 Task: Filter the properties of current page by "auto".
Action: Mouse moved to (1374, 44)
Screenshot: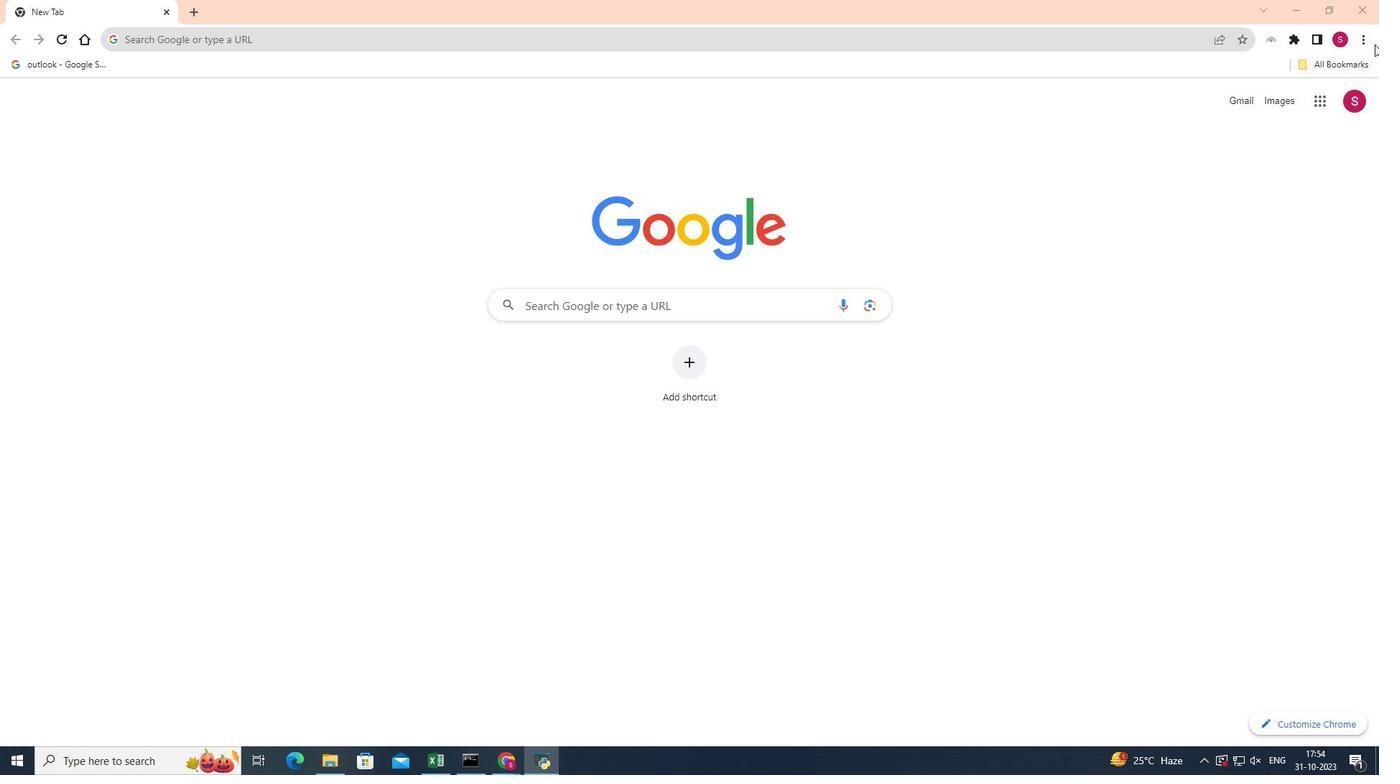 
Action: Mouse pressed left at (1374, 44)
Screenshot: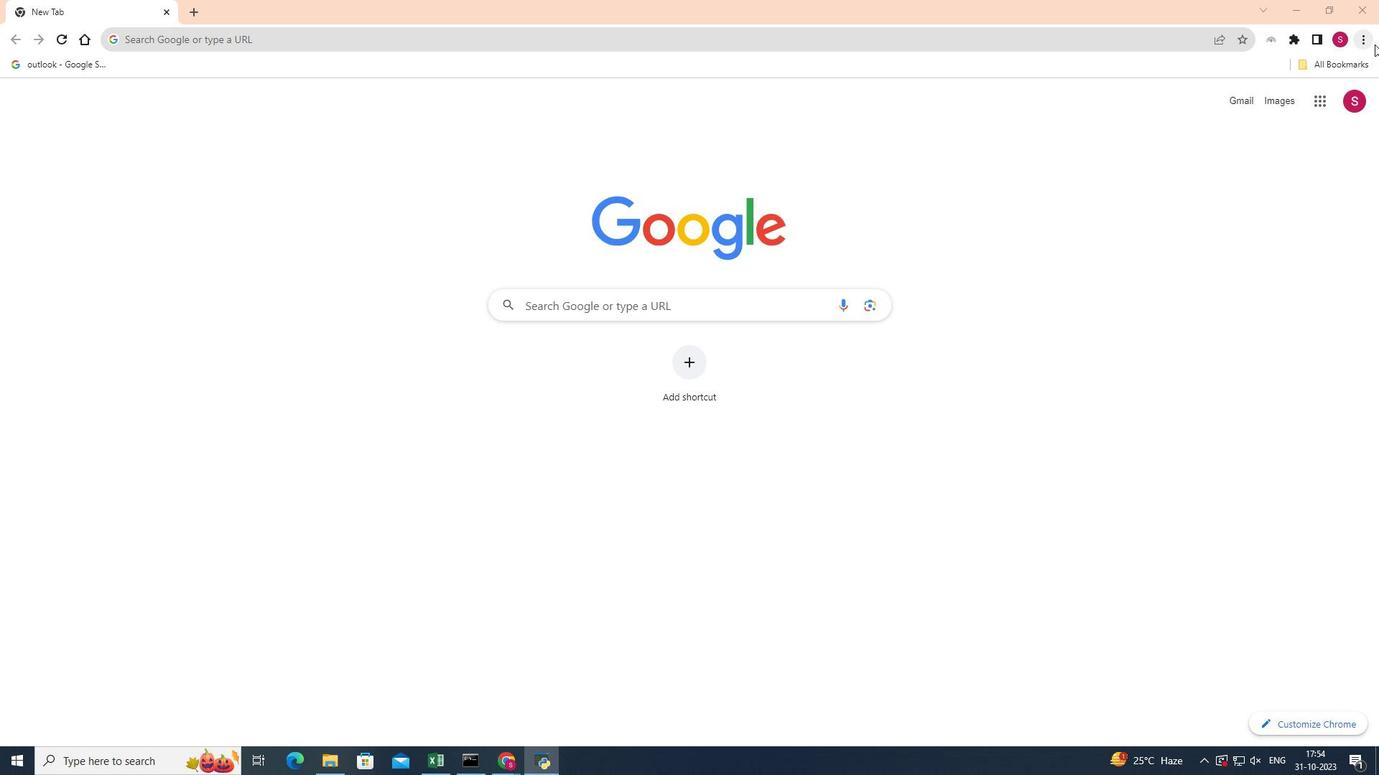 
Action: Mouse moved to (1248, 265)
Screenshot: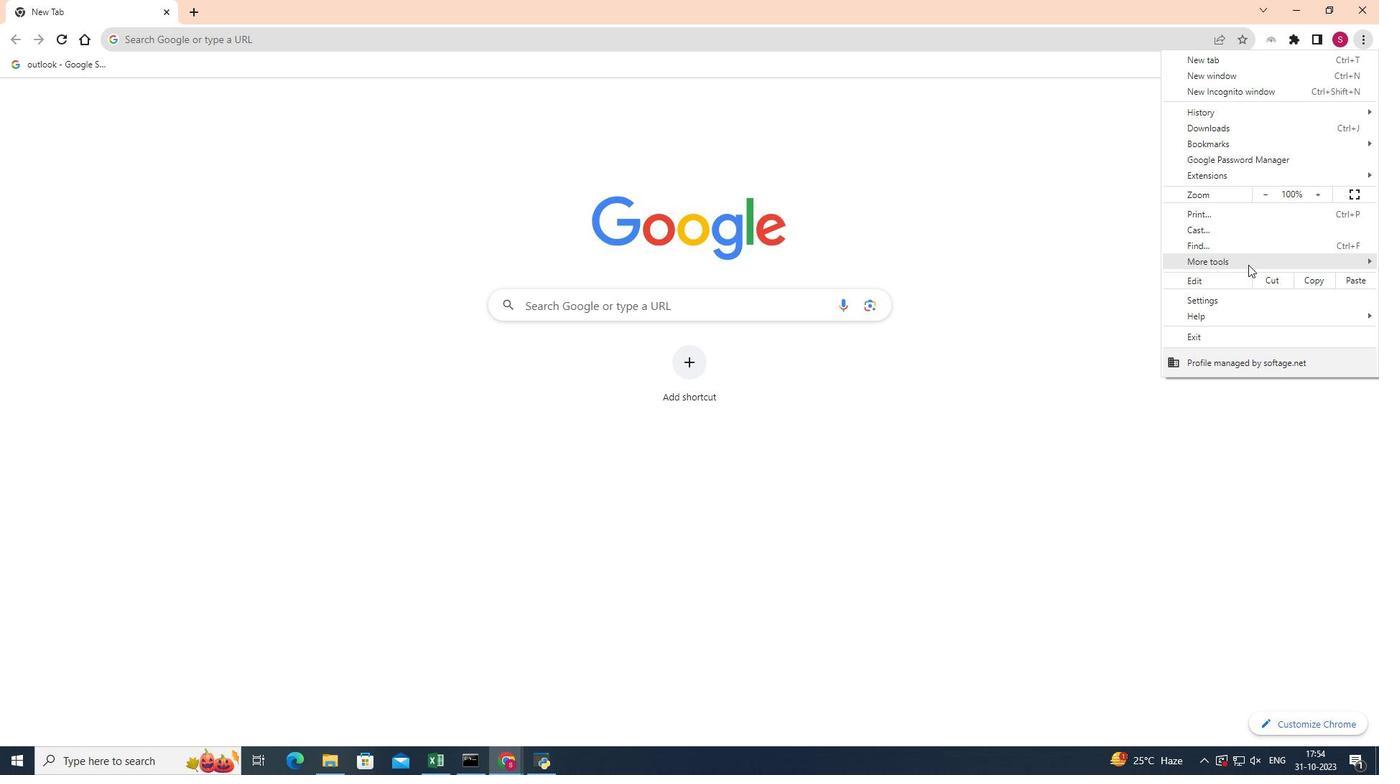 
Action: Mouse pressed left at (1248, 265)
Screenshot: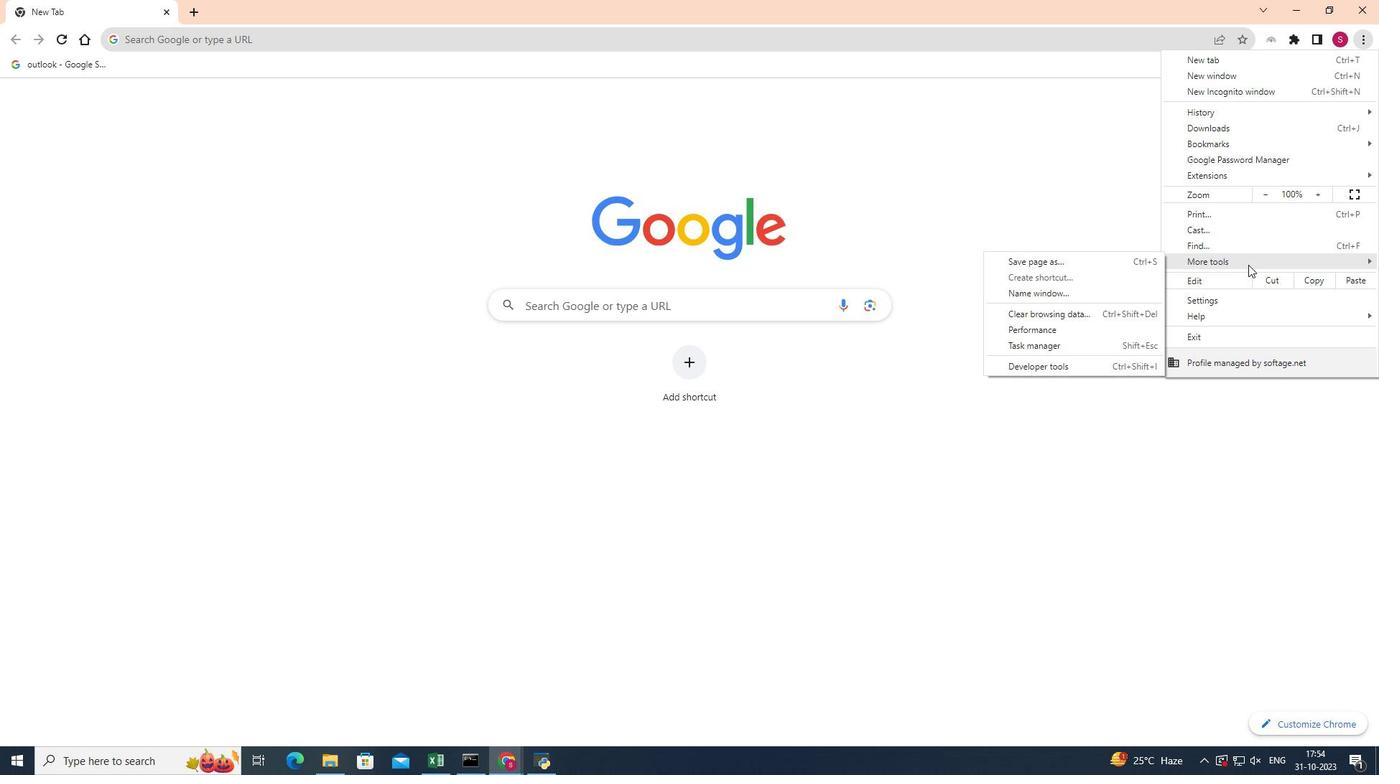 
Action: Mouse moved to (1035, 367)
Screenshot: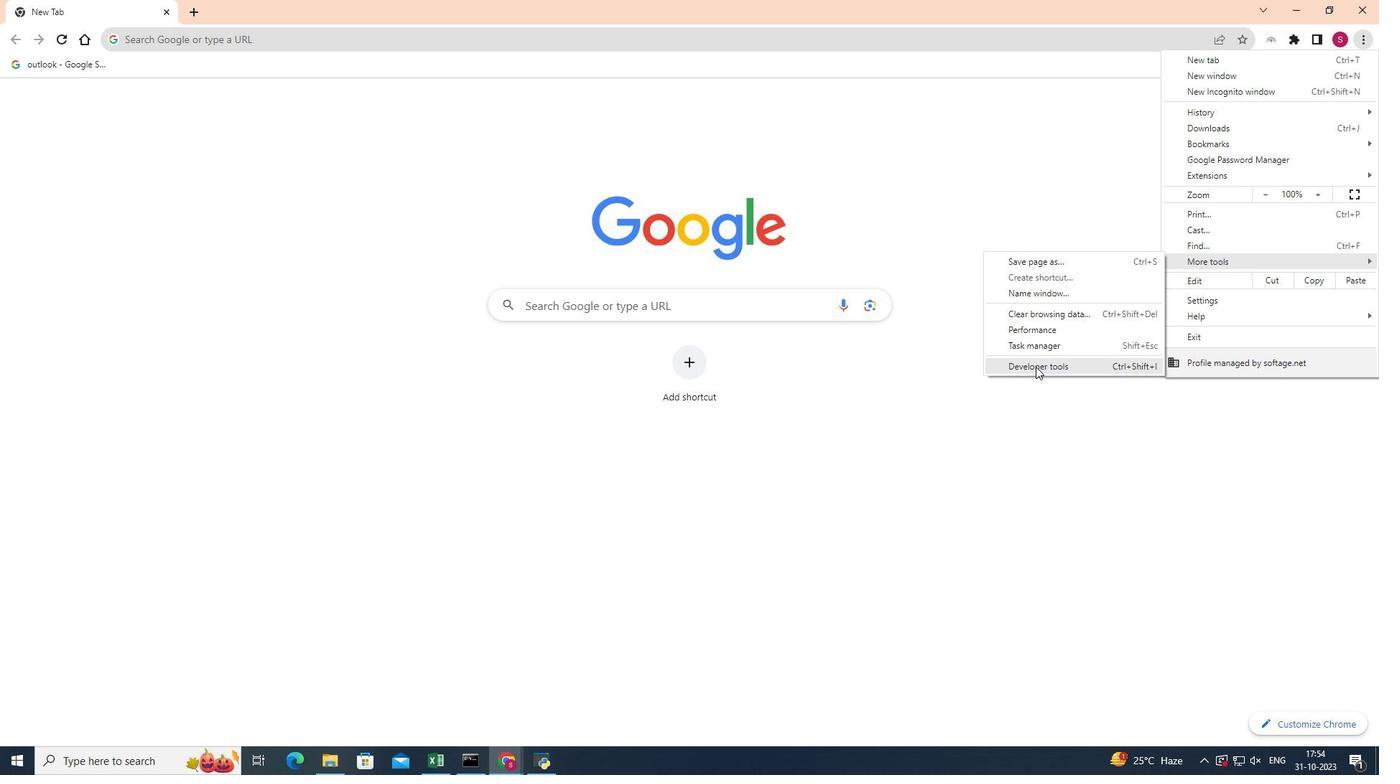 
Action: Mouse pressed left at (1035, 367)
Screenshot: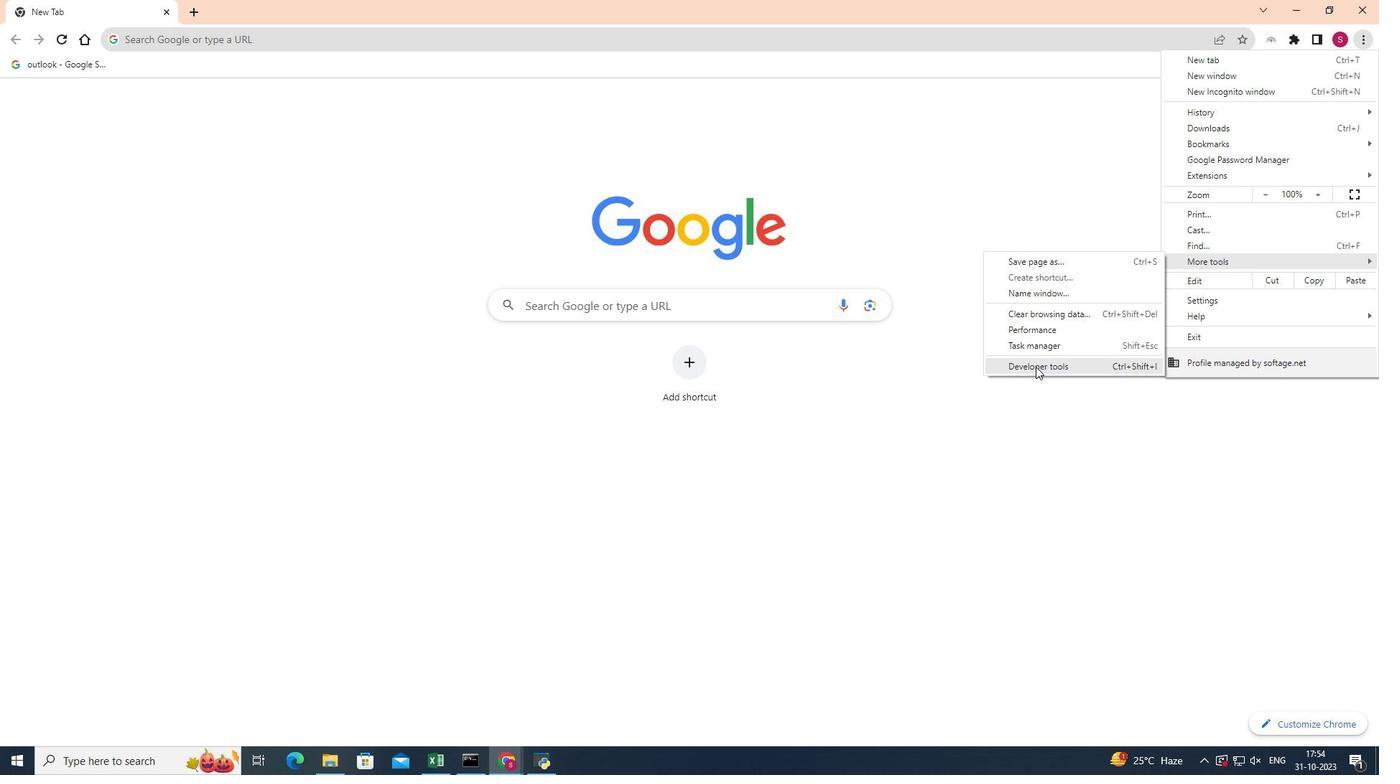 
Action: Mouse moved to (1295, 583)
Screenshot: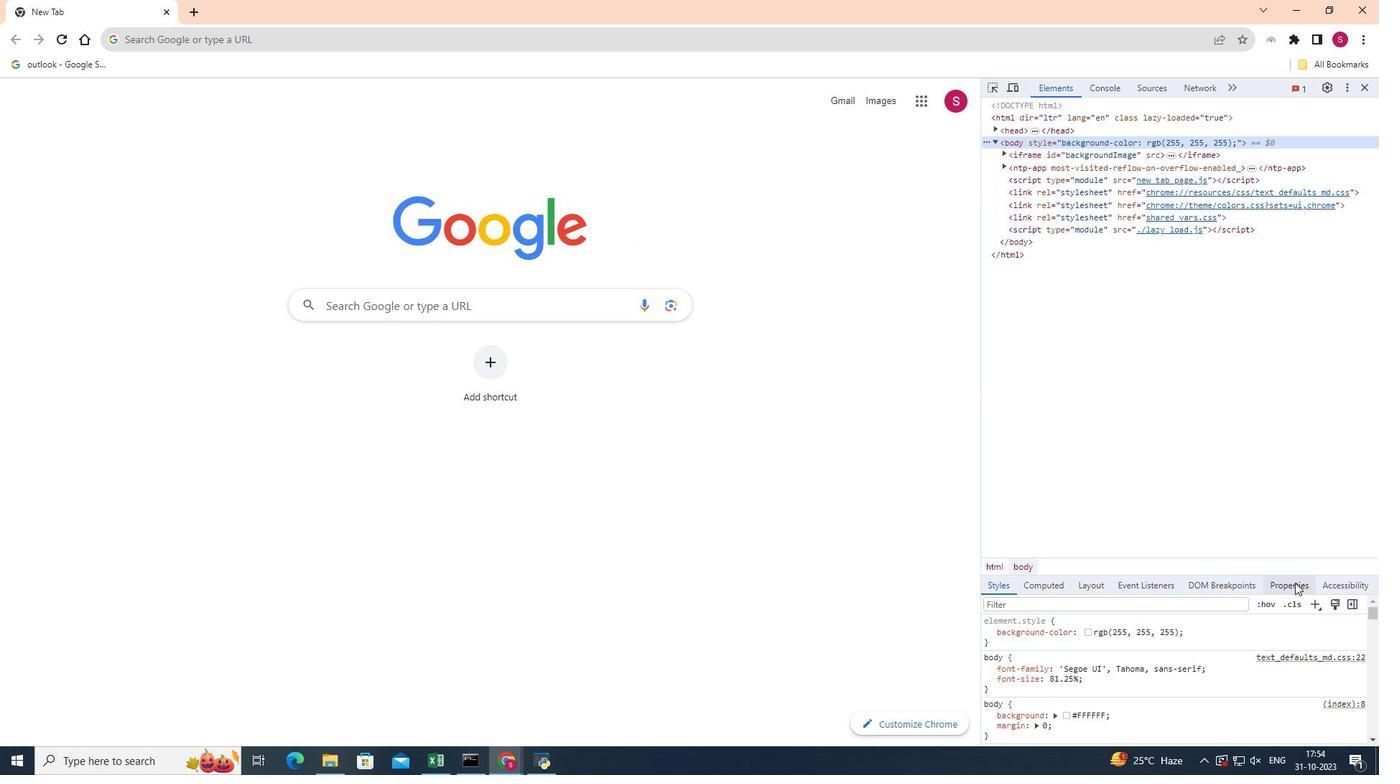 
Action: Mouse pressed left at (1295, 583)
Screenshot: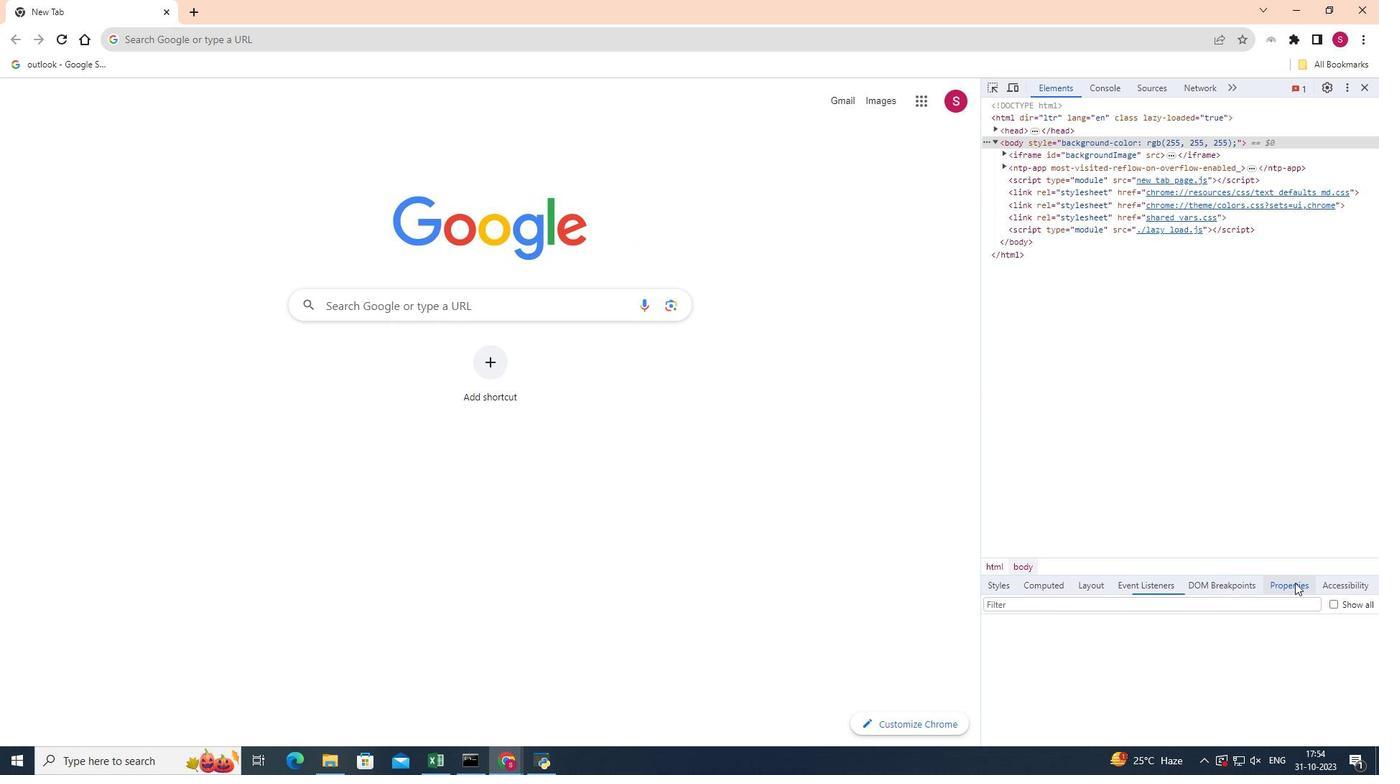 
Action: Mouse moved to (1161, 605)
Screenshot: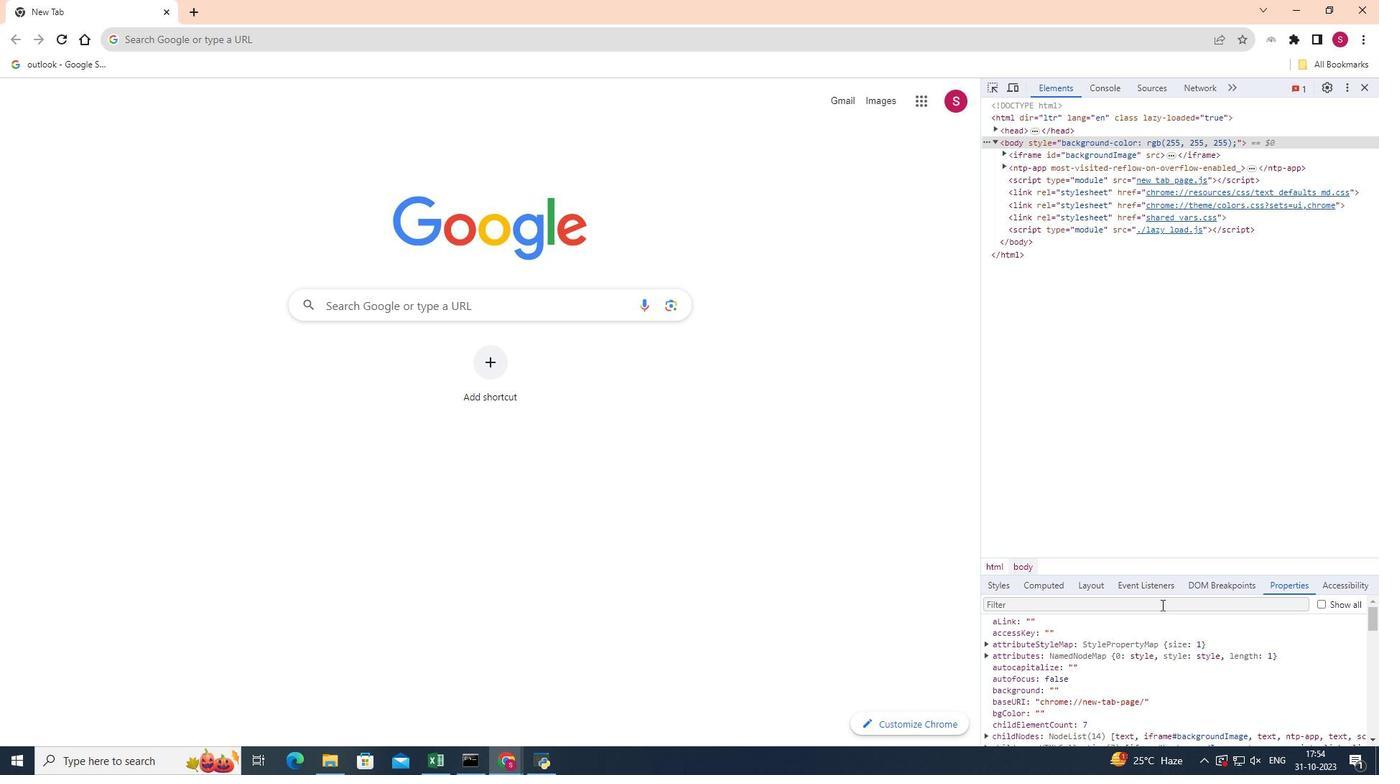 
Action: Mouse pressed left at (1161, 605)
Screenshot: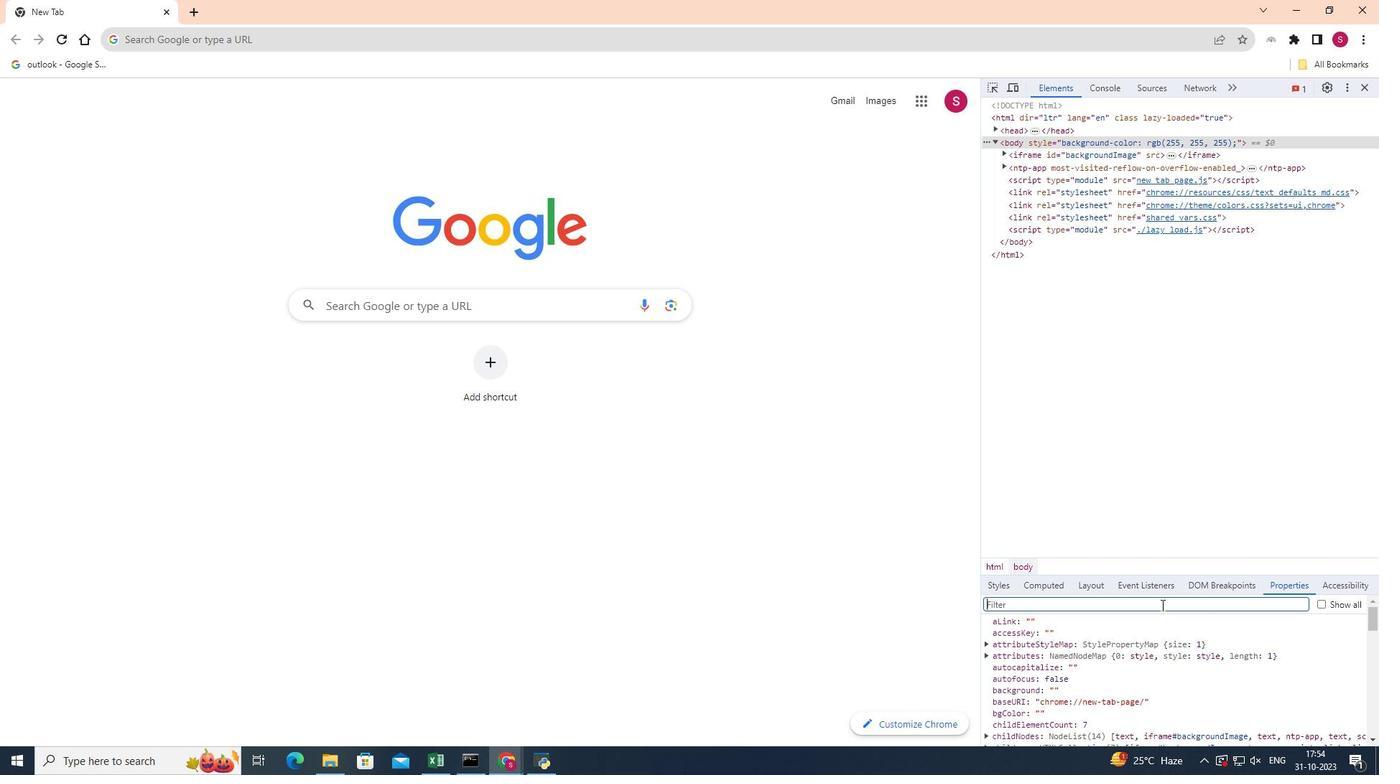 
Action: Key pressed auto<Key.enter>
Screenshot: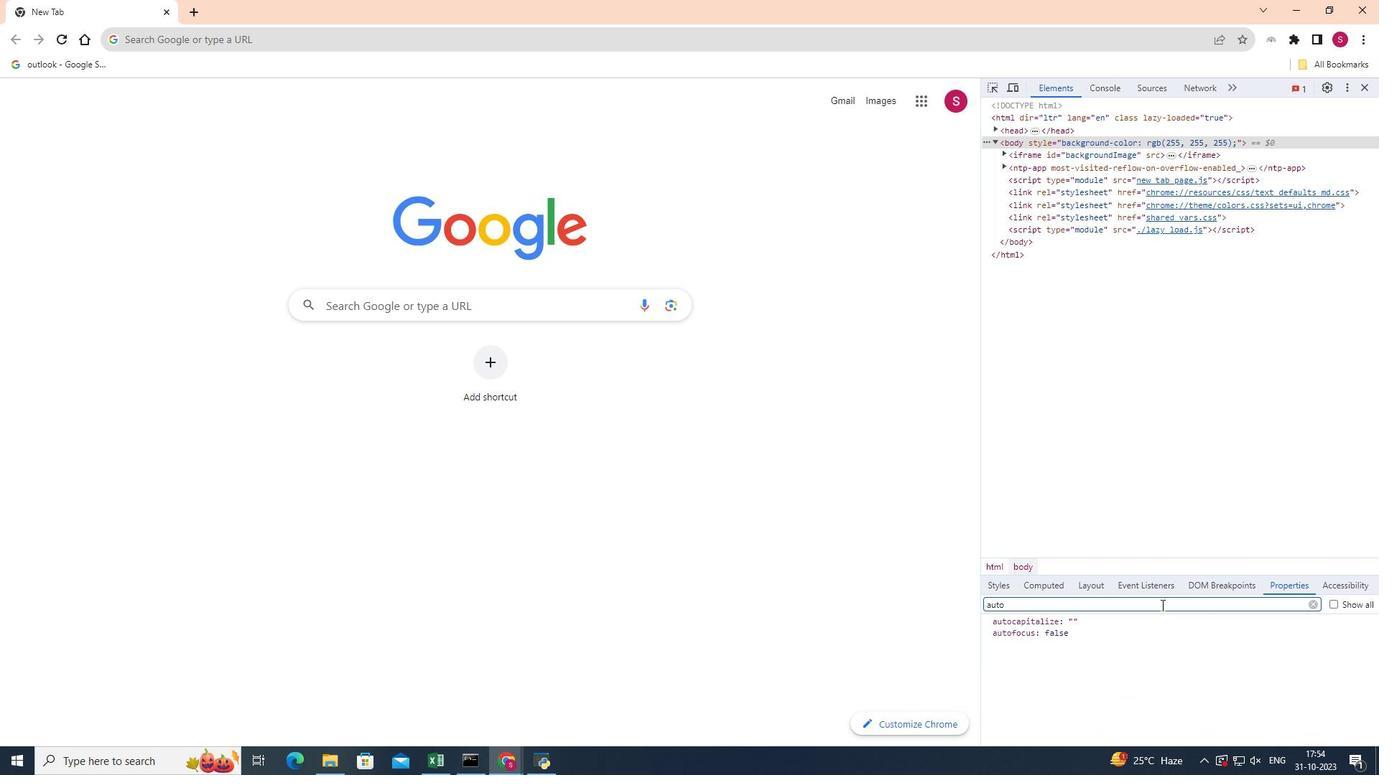 
